 Task: Create New Vendor with Vendor Name: U.S. Cellular, Billing Address Line1: 8140 Foster Lane, Billing Address Line2: Sicklerville, Billing Address Line3: NY 10975
Action: Mouse moved to (174, 33)
Screenshot: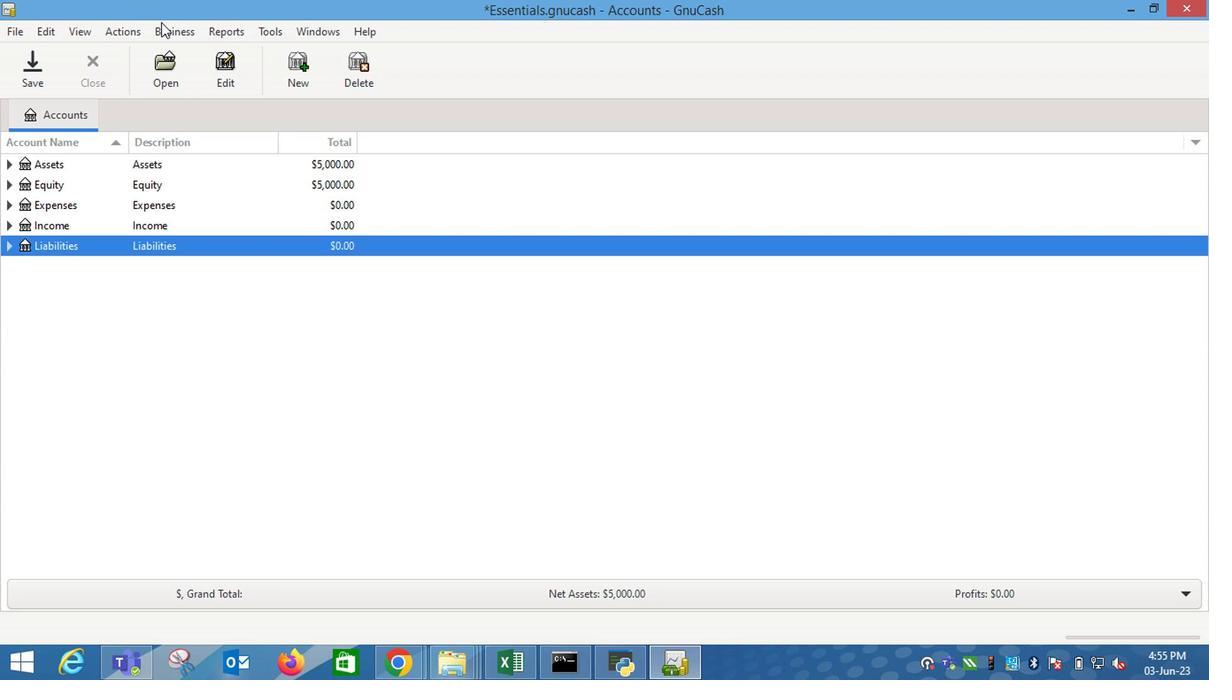 
Action: Mouse pressed left at (174, 33)
Screenshot: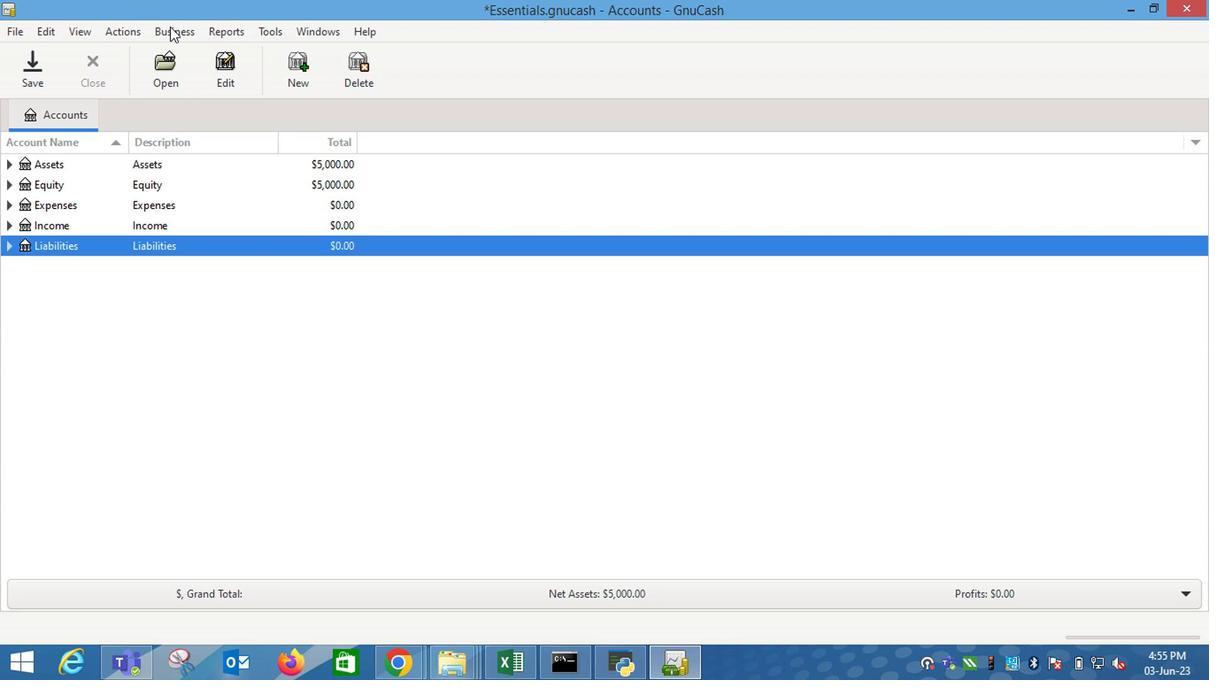 
Action: Mouse moved to (366, 102)
Screenshot: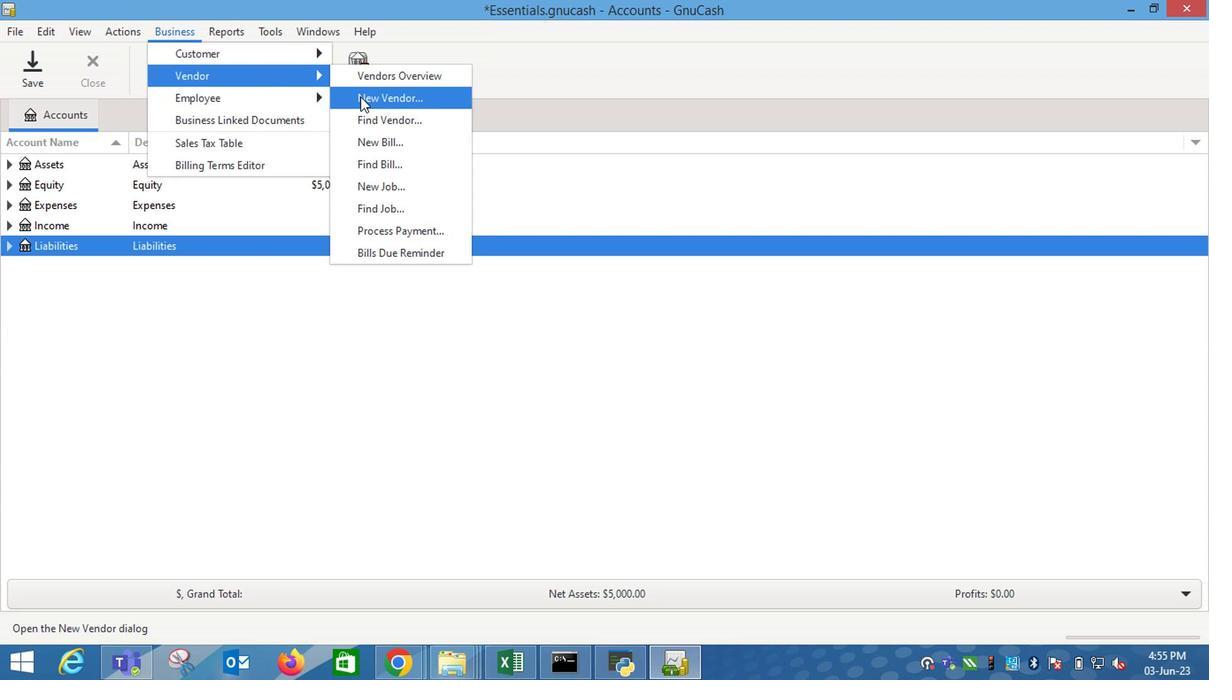 
Action: Mouse pressed left at (366, 102)
Screenshot: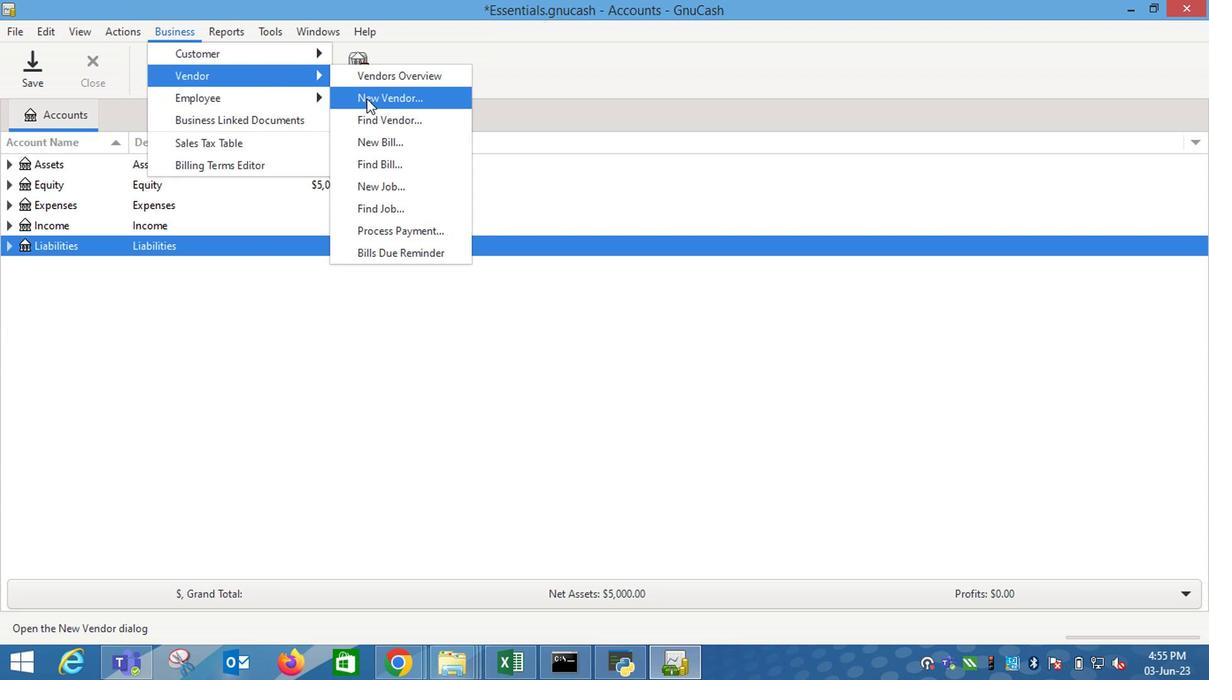
Action: Mouse moved to (1011, 302)
Screenshot: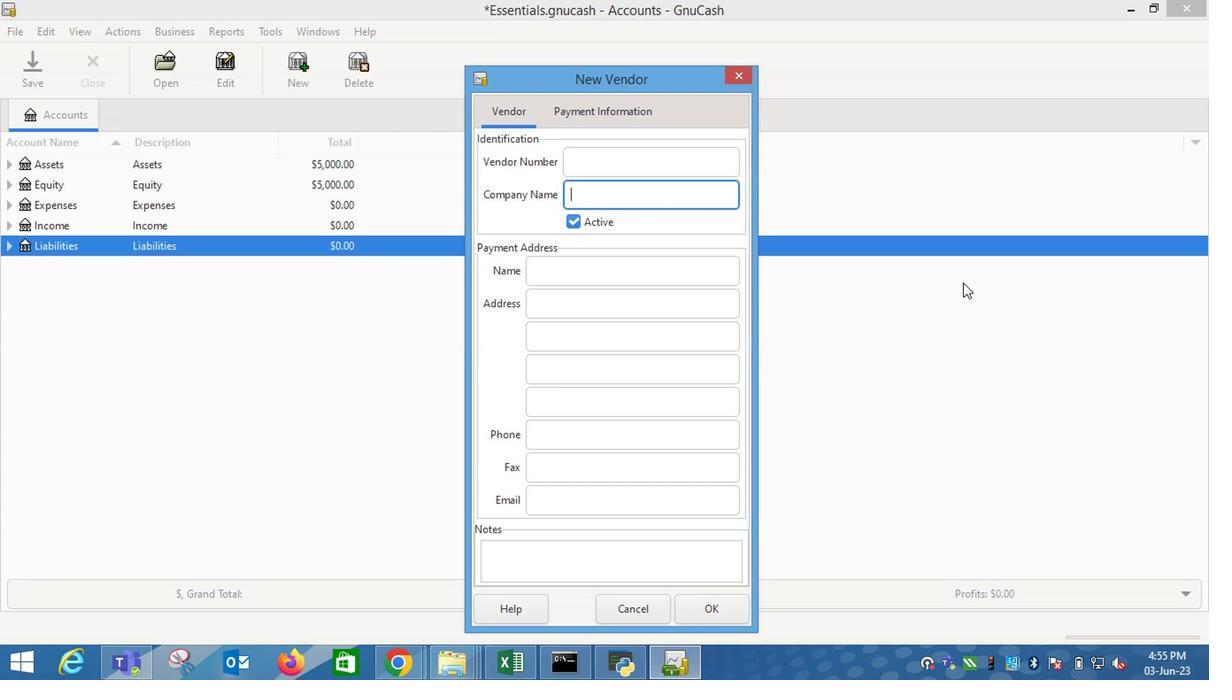 
Action: Key pressed <Key.shift_r>U.<Key.shift_r>S.<Key.space><Key.shift_r>Cellular<Key.tab><Key.tab><Key.tab>8140<Key.space><Key.shift_r>Foster<Key.space><Key.shift_r>a<Key.backspace><Key.shift_r>Lane<Key.tab><Key.shift_r>Sicklerville<Key.tab><Key.shift_r>NY<Key.space>10975
Screenshot: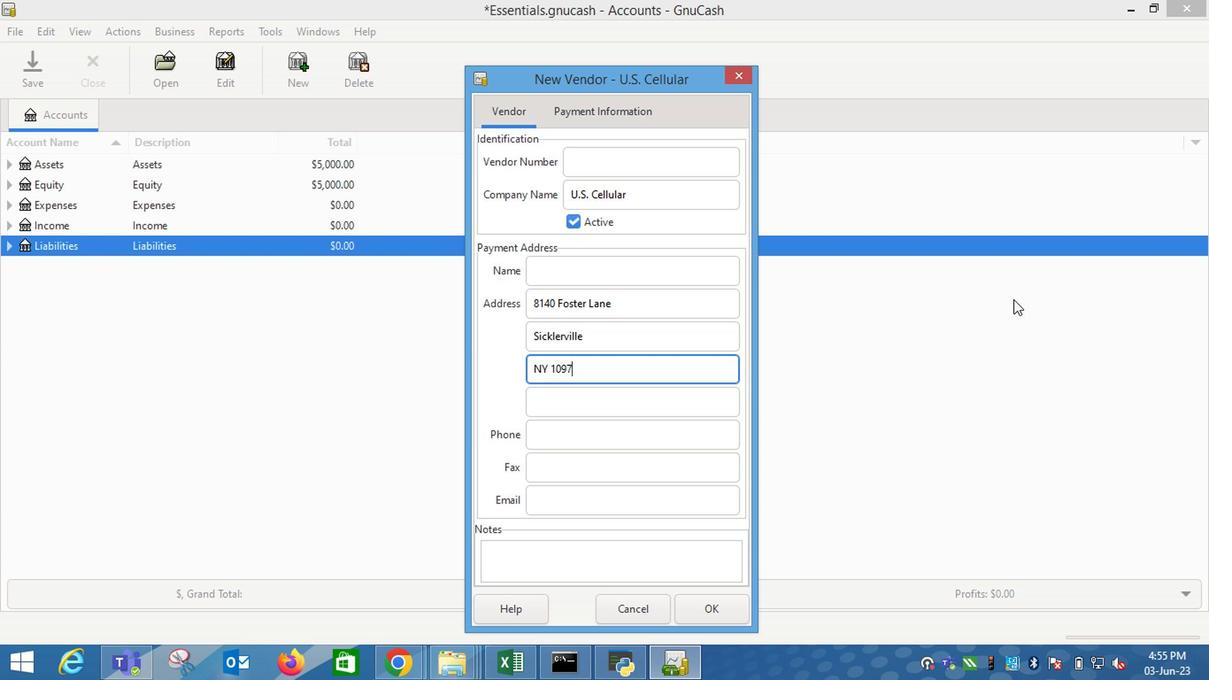 
Action: Mouse moved to (595, 119)
Screenshot: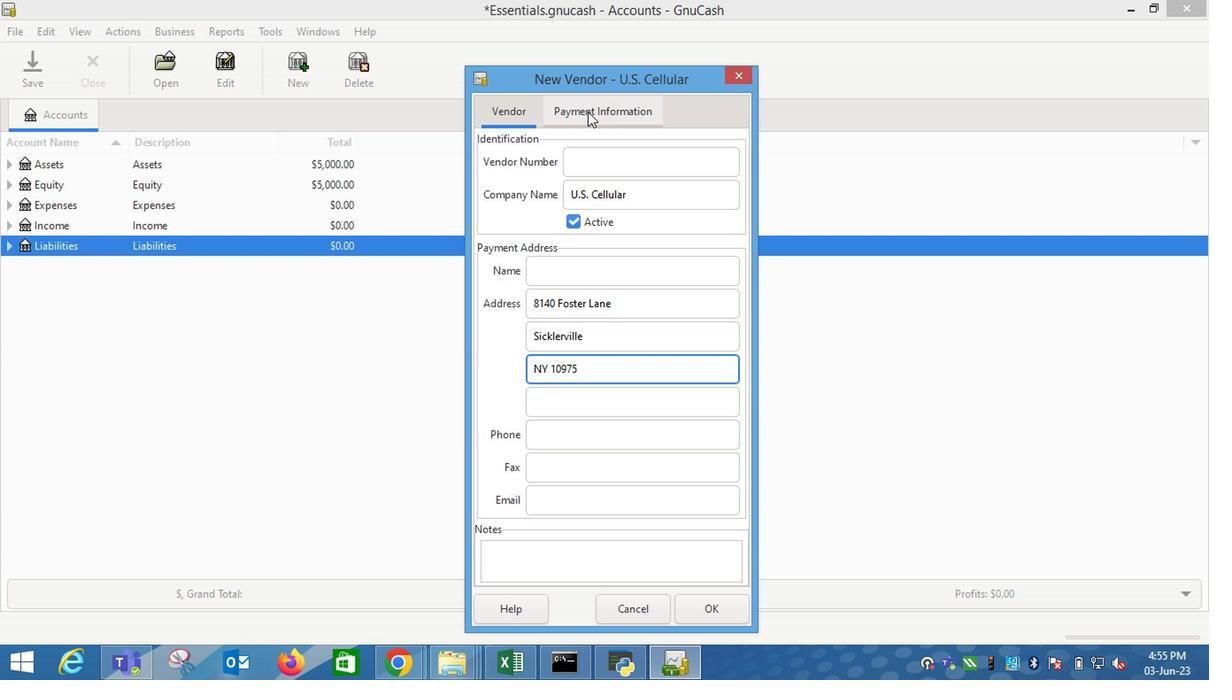 
Action: Mouse pressed left at (595, 119)
Screenshot: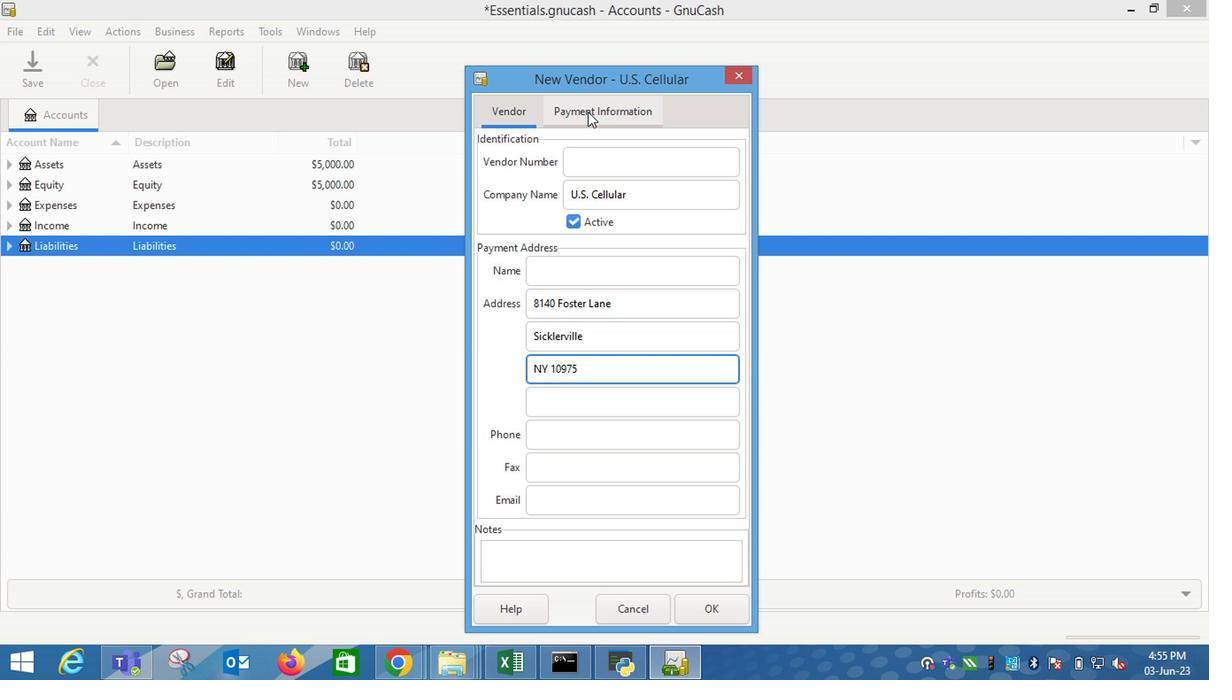 
Action: Mouse moved to (719, 609)
Screenshot: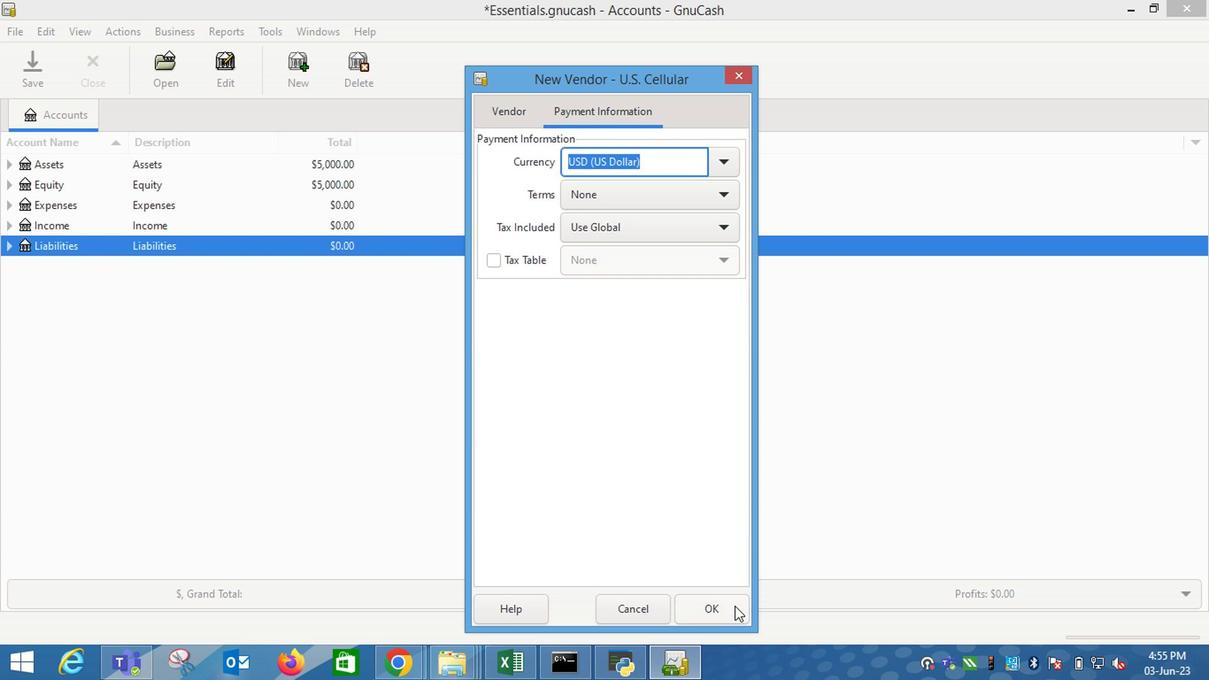 
Action: Mouse pressed left at (719, 609)
Screenshot: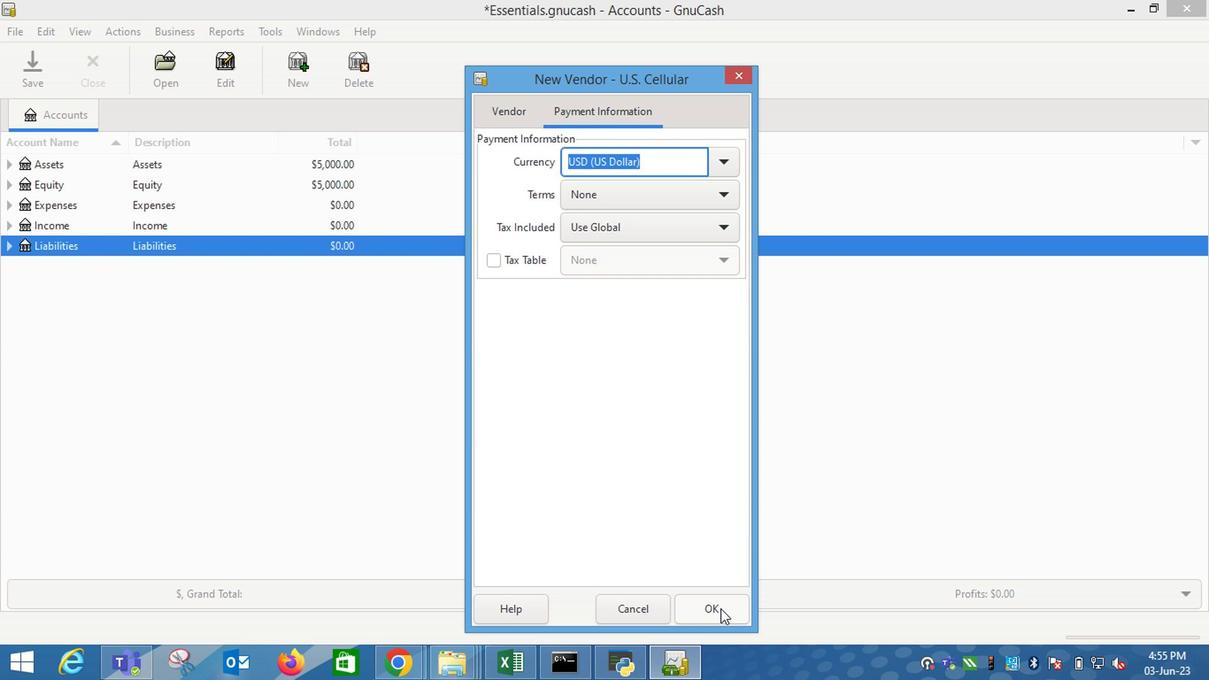 
